 Task: In the  document planning.rtfSelect Headings and apply  'Italics' Select the text and align it to the  'Center'. Select the table and apply  All Borders
Action: Mouse moved to (334, 412)
Screenshot: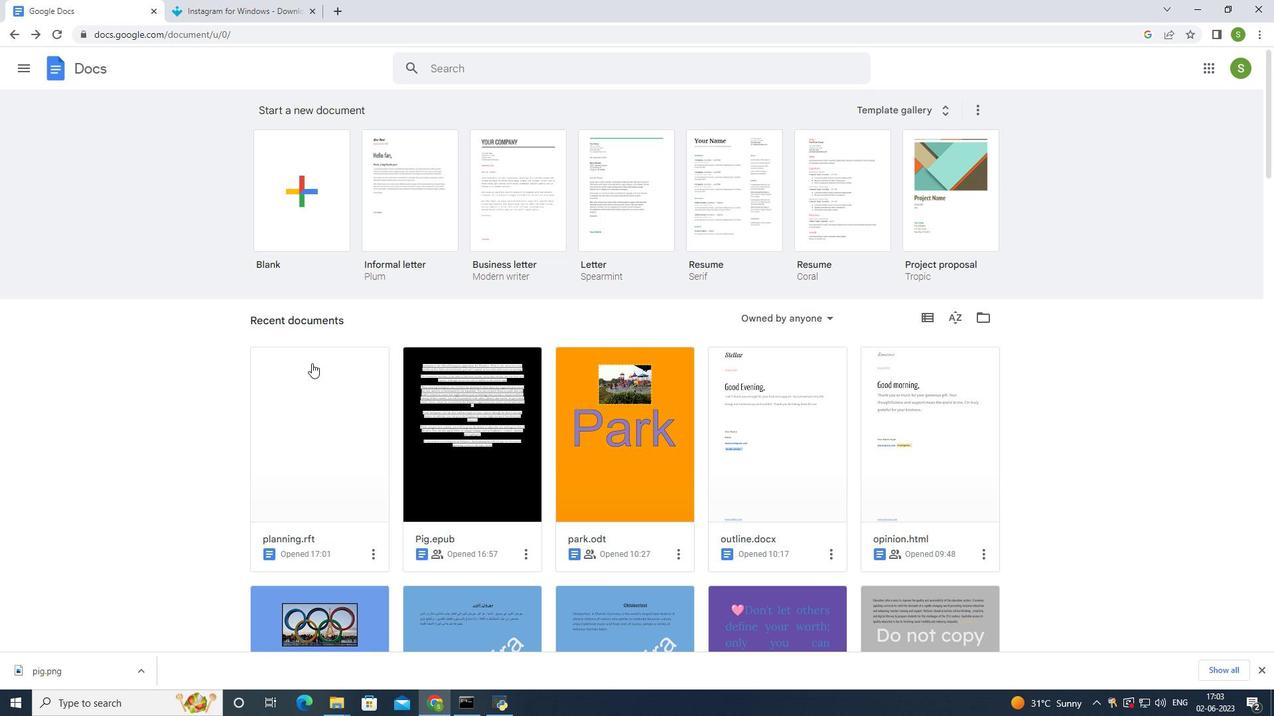 
Action: Mouse pressed left at (334, 412)
Screenshot: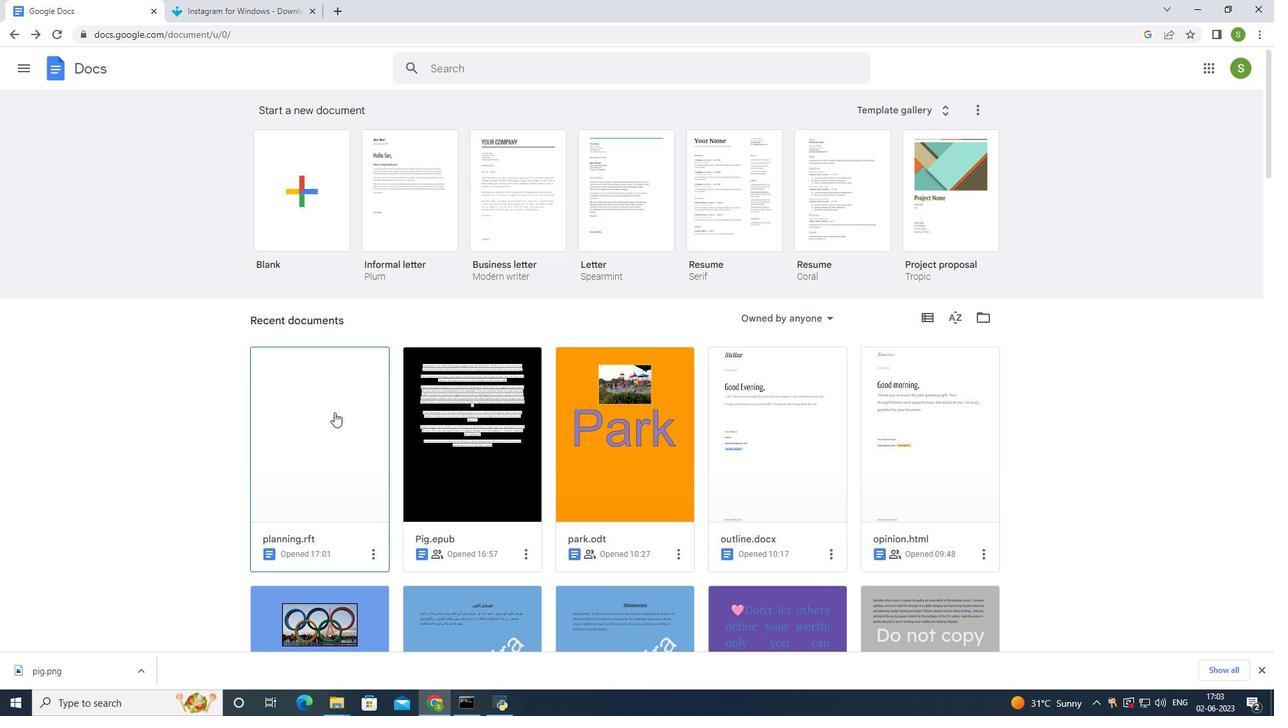 
Action: Mouse moved to (426, 224)
Screenshot: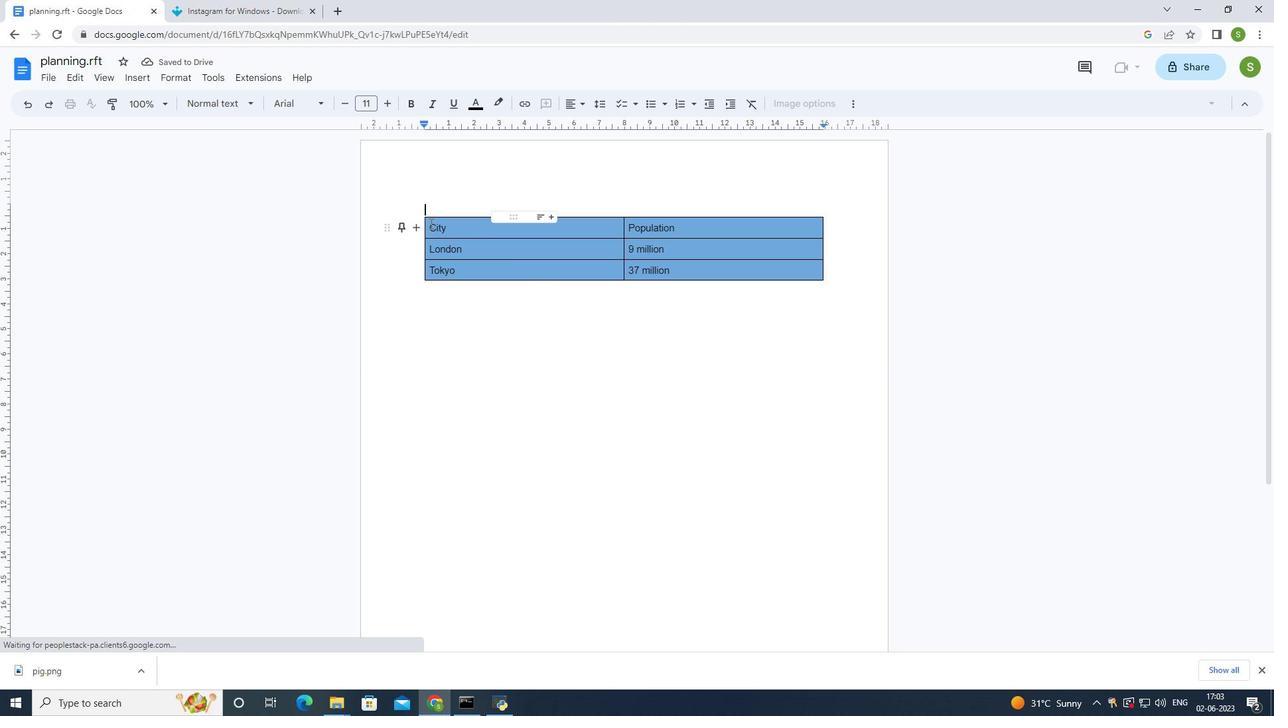 
Action: Mouse pressed left at (426, 224)
Screenshot: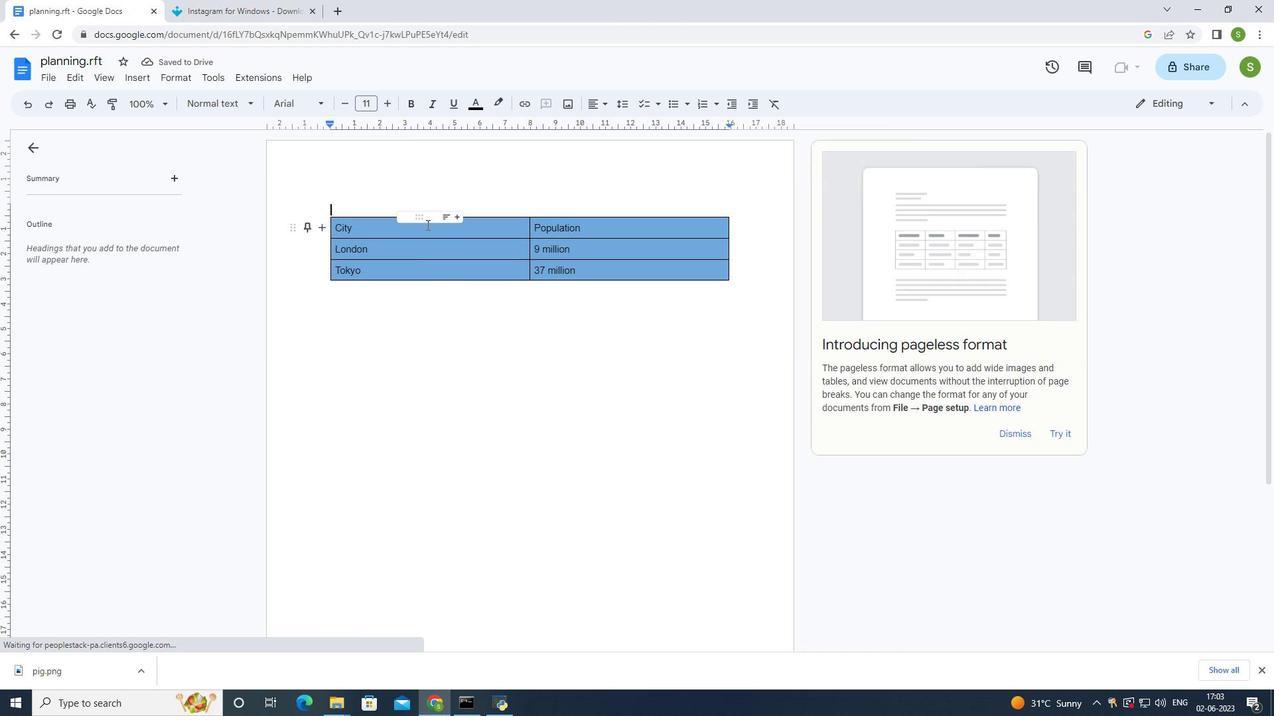 
Action: Mouse moved to (593, 222)
Screenshot: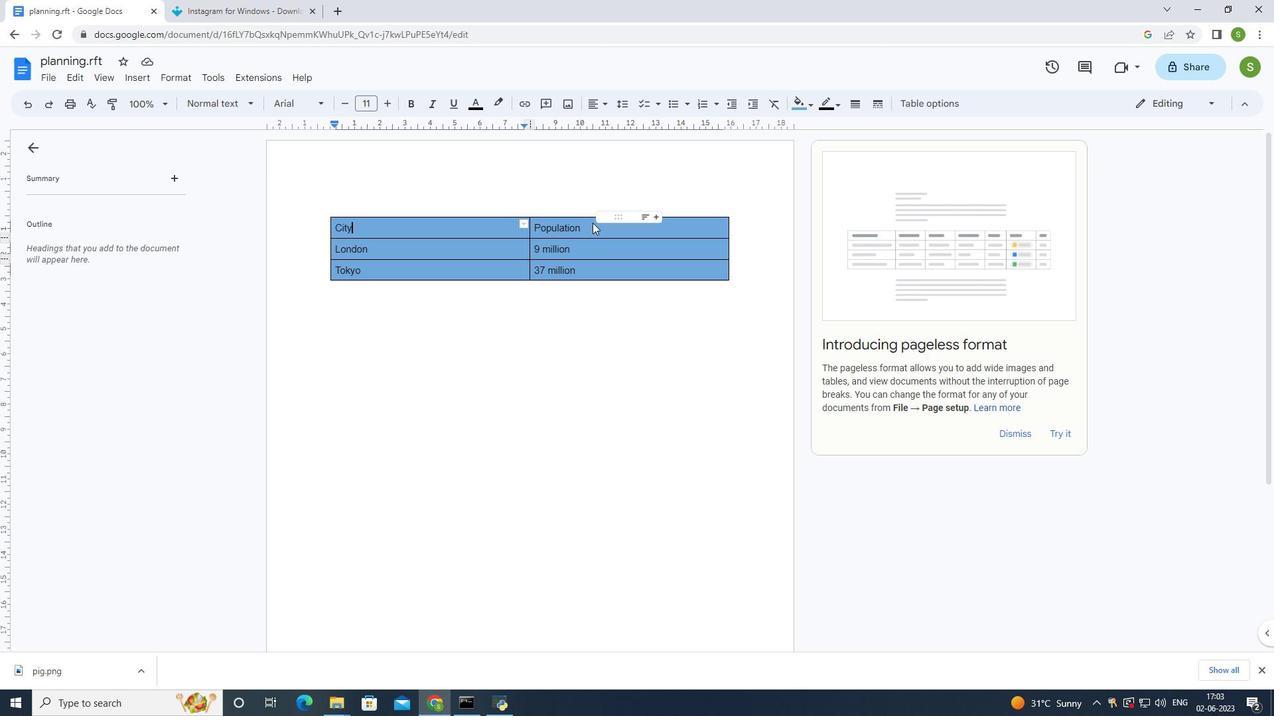 
Action: Mouse pressed left at (593, 222)
Screenshot: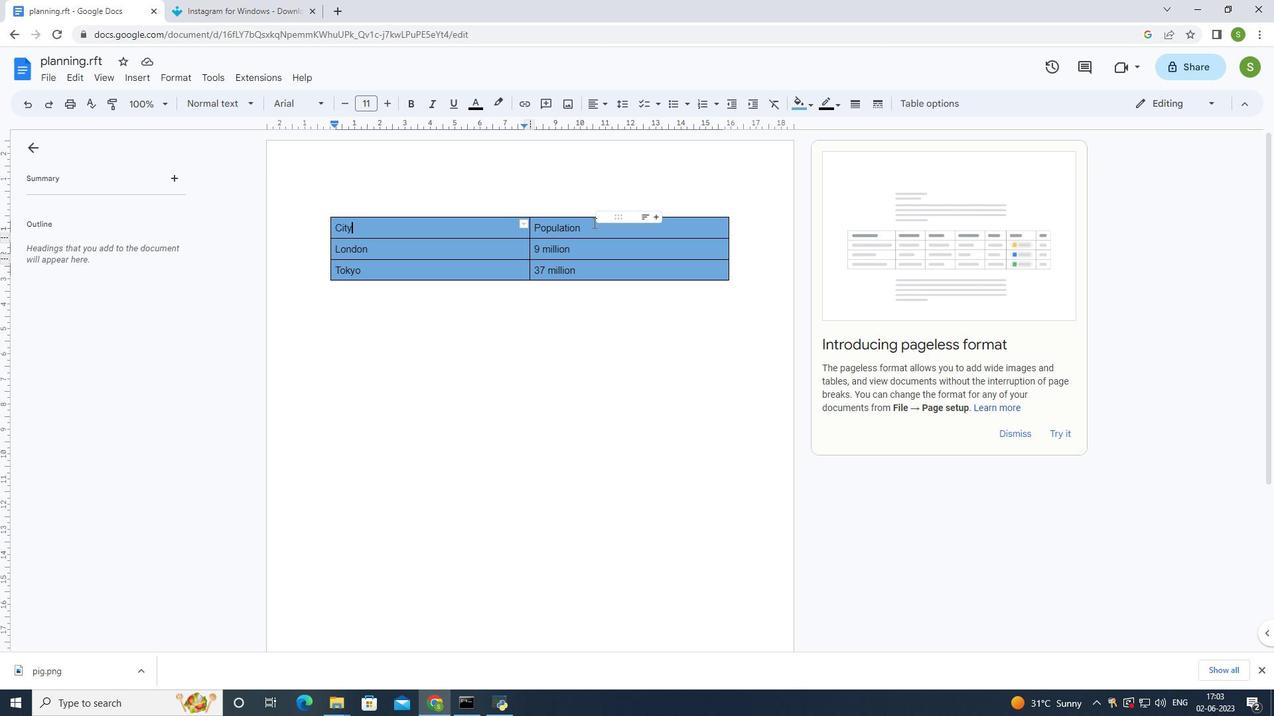 
Action: Mouse moved to (433, 105)
Screenshot: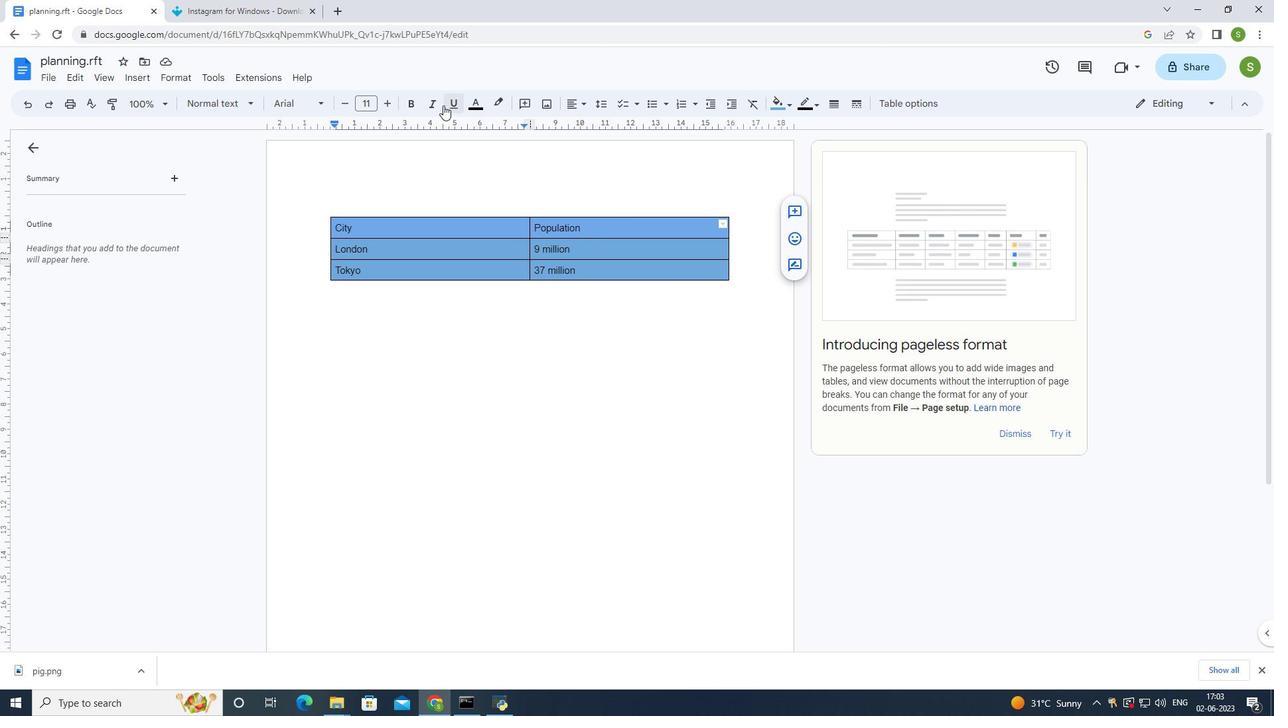 
Action: Mouse pressed left at (433, 105)
Screenshot: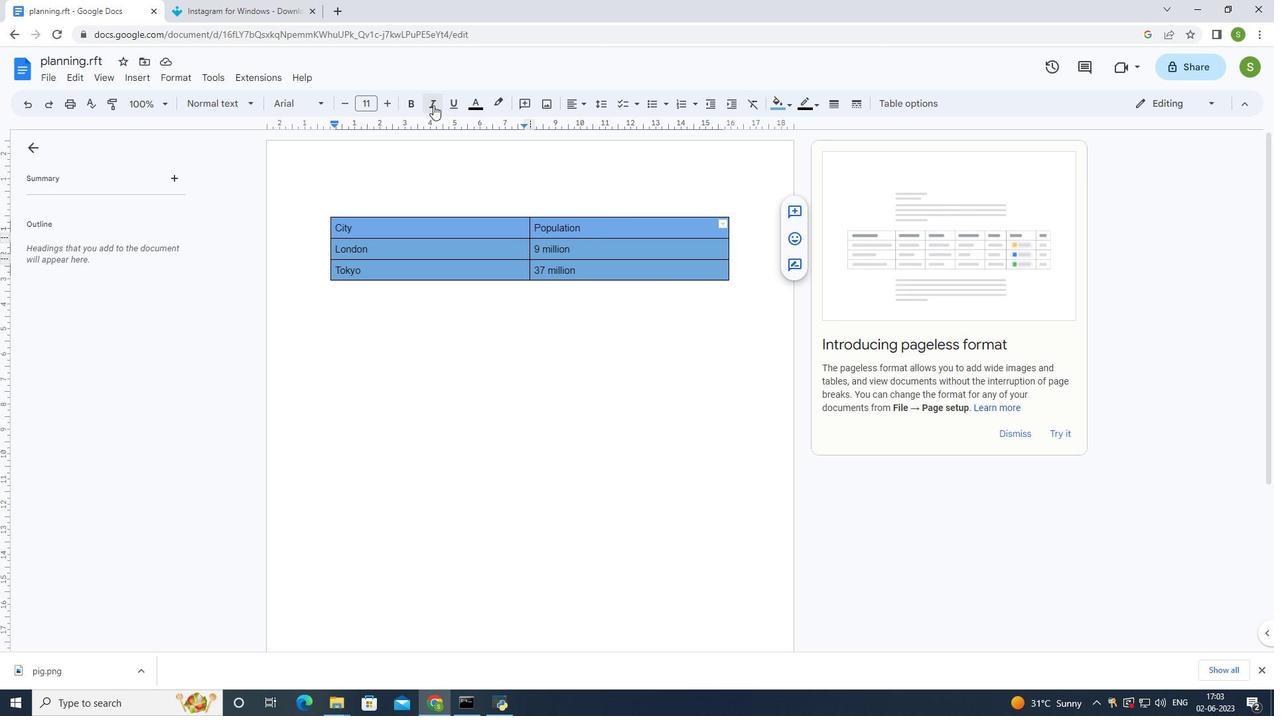 
Action: Mouse moved to (572, 106)
Screenshot: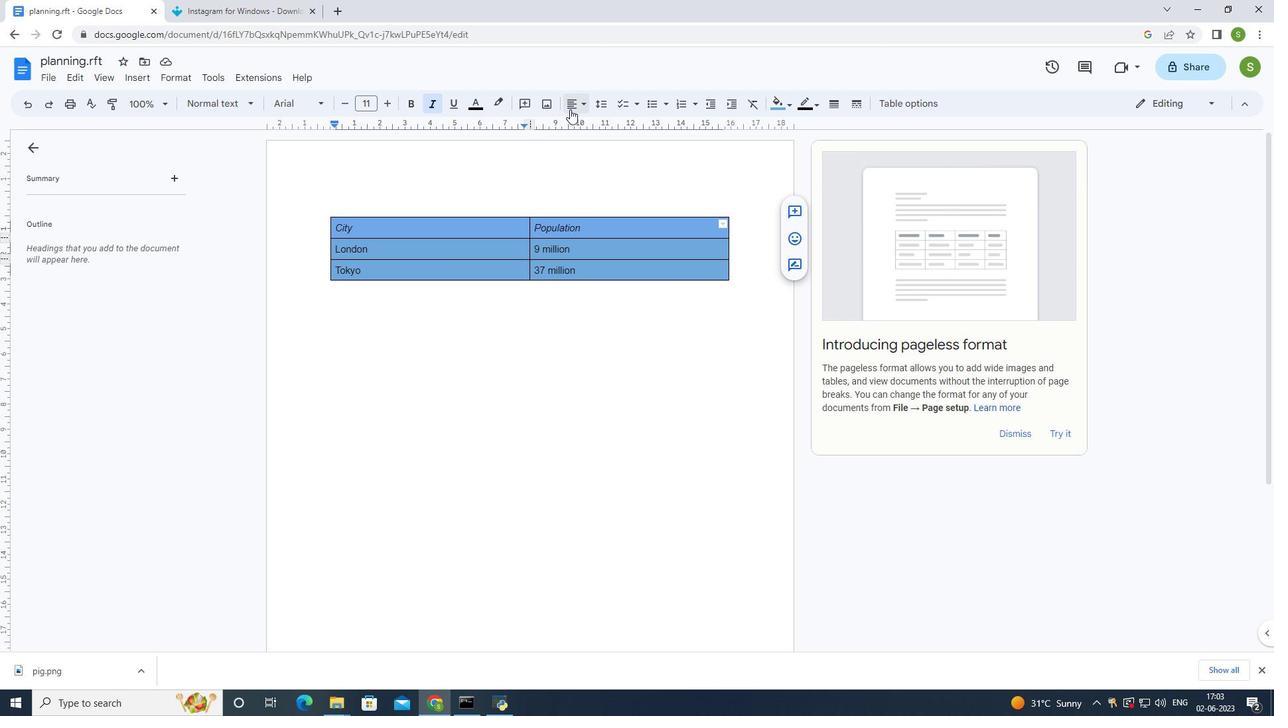
Action: Mouse pressed left at (572, 106)
Screenshot: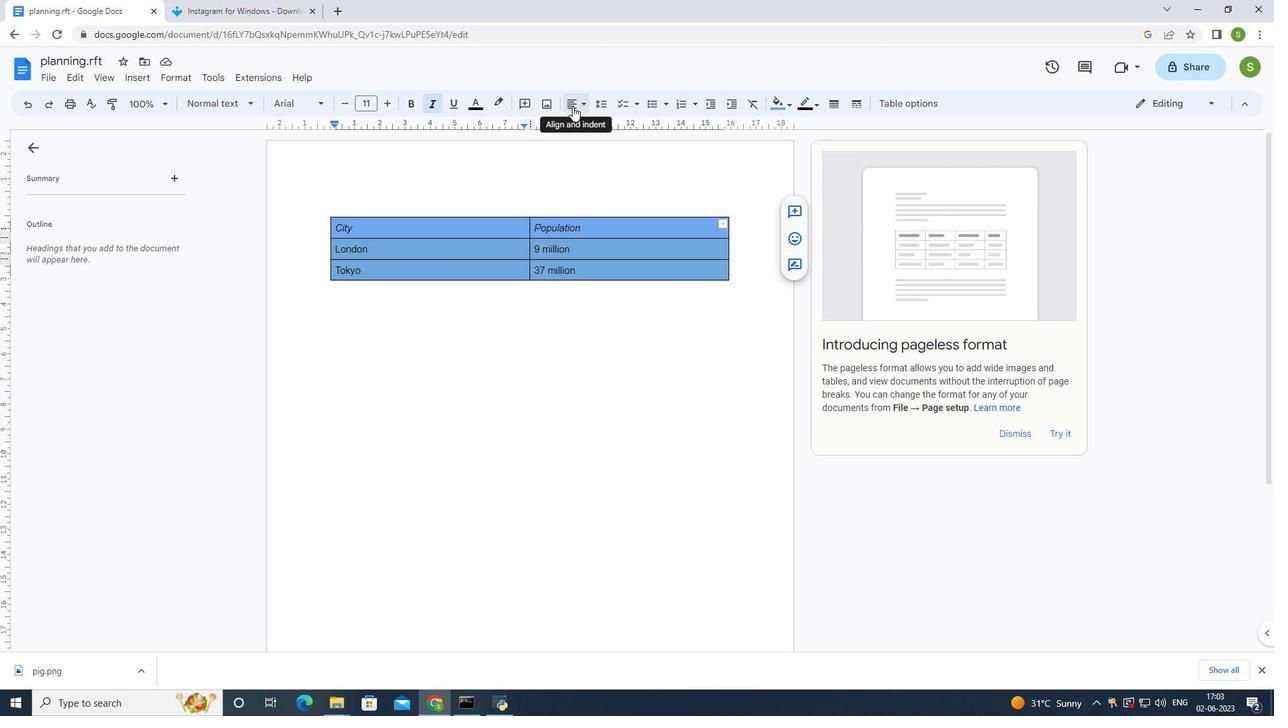 
Action: Mouse moved to (589, 125)
Screenshot: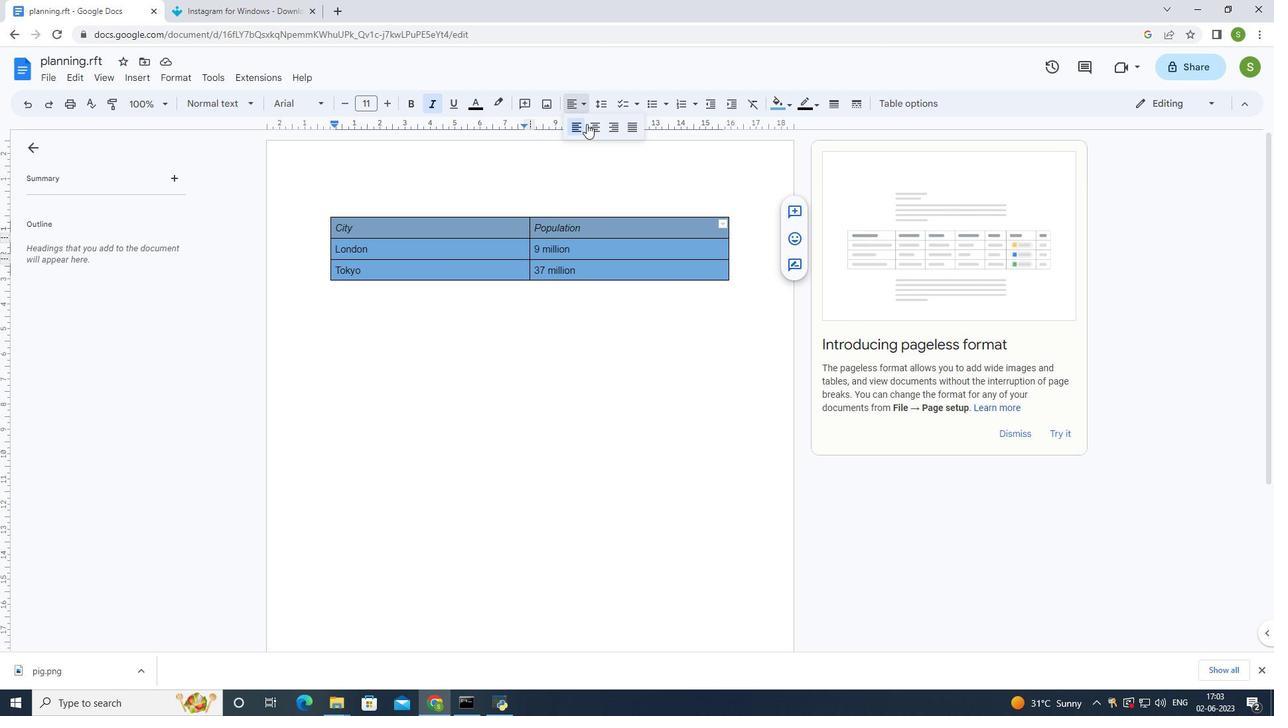 
Action: Mouse pressed left at (589, 125)
Screenshot: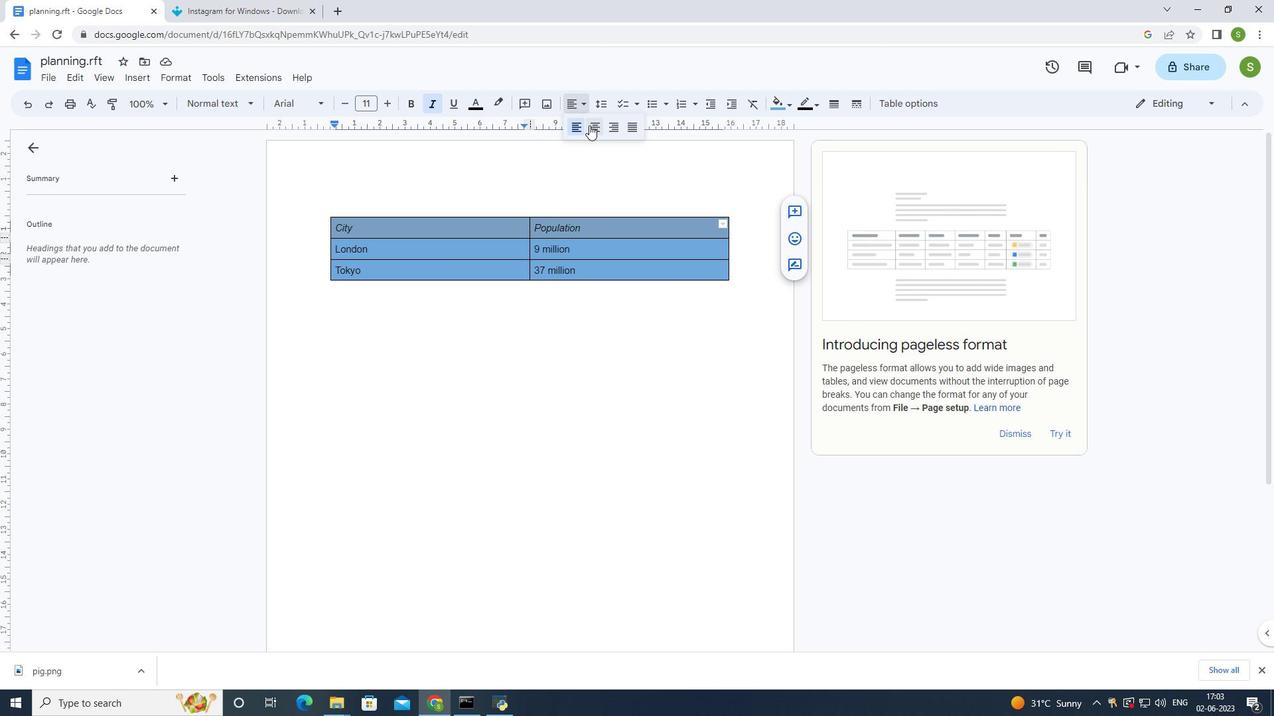 
Action: Mouse moved to (719, 223)
Screenshot: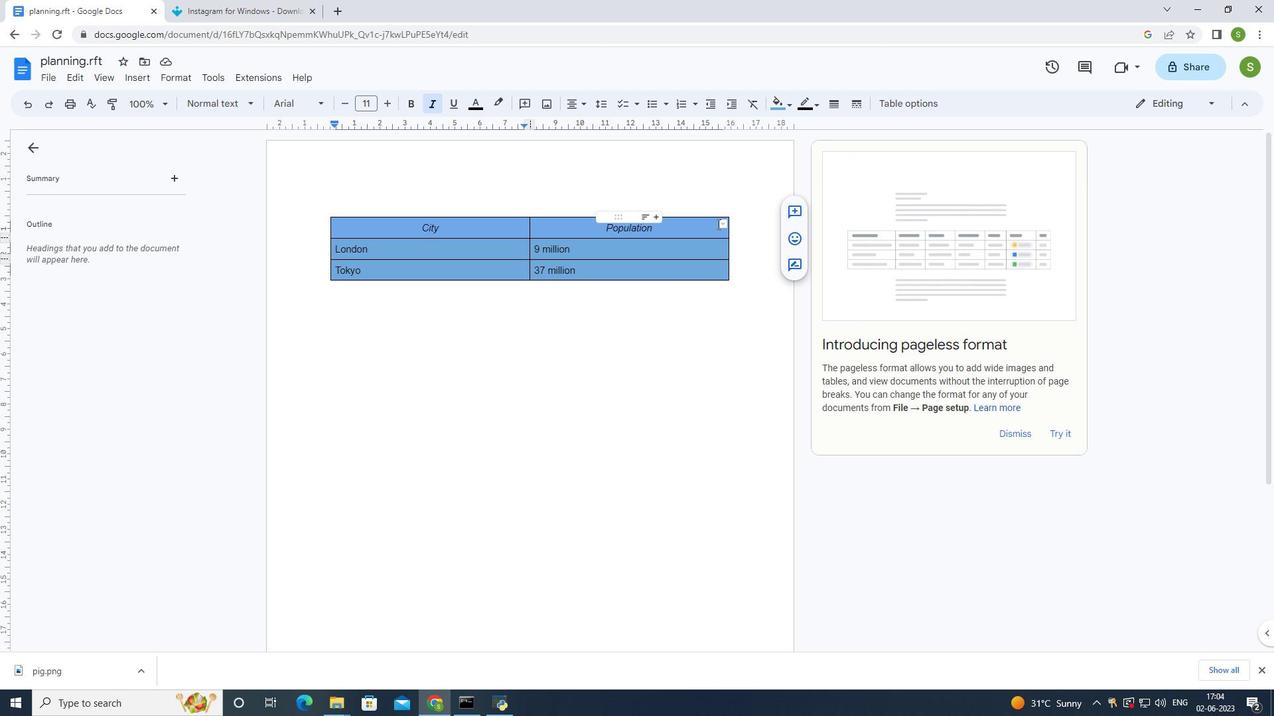 
Action: Mouse pressed left at (719, 223)
Screenshot: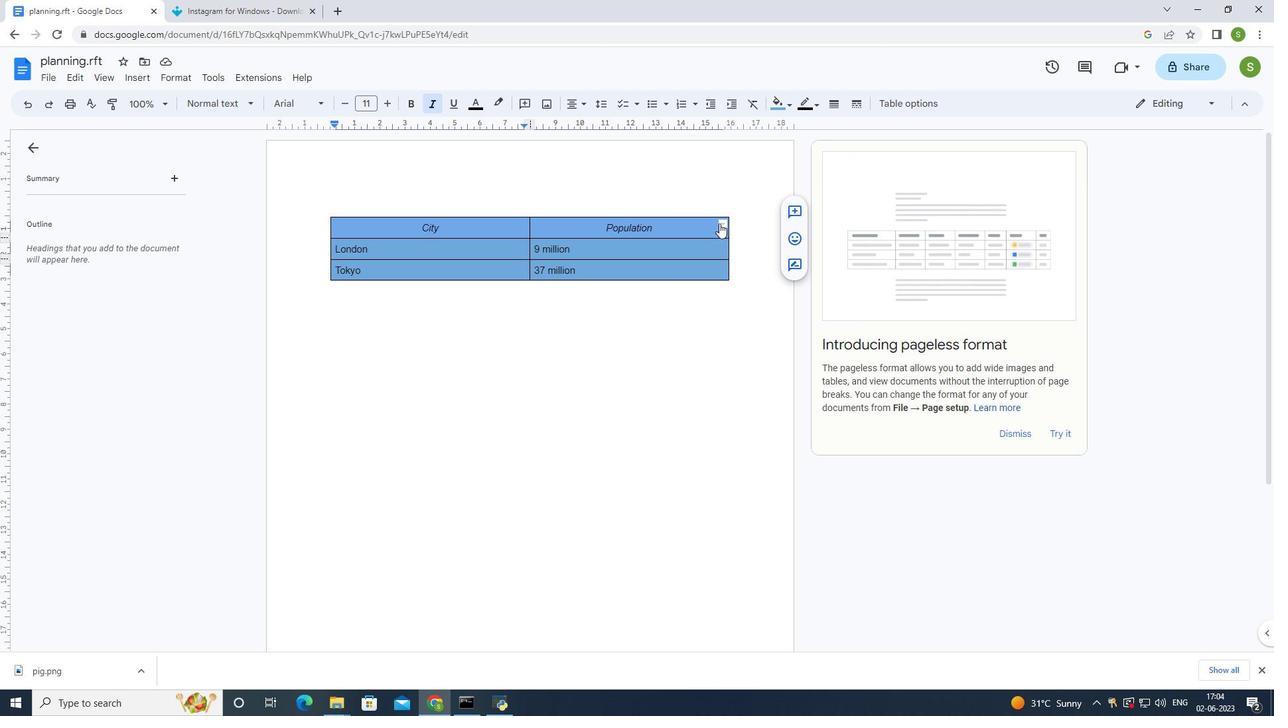 
Action: Mouse moved to (692, 177)
Screenshot: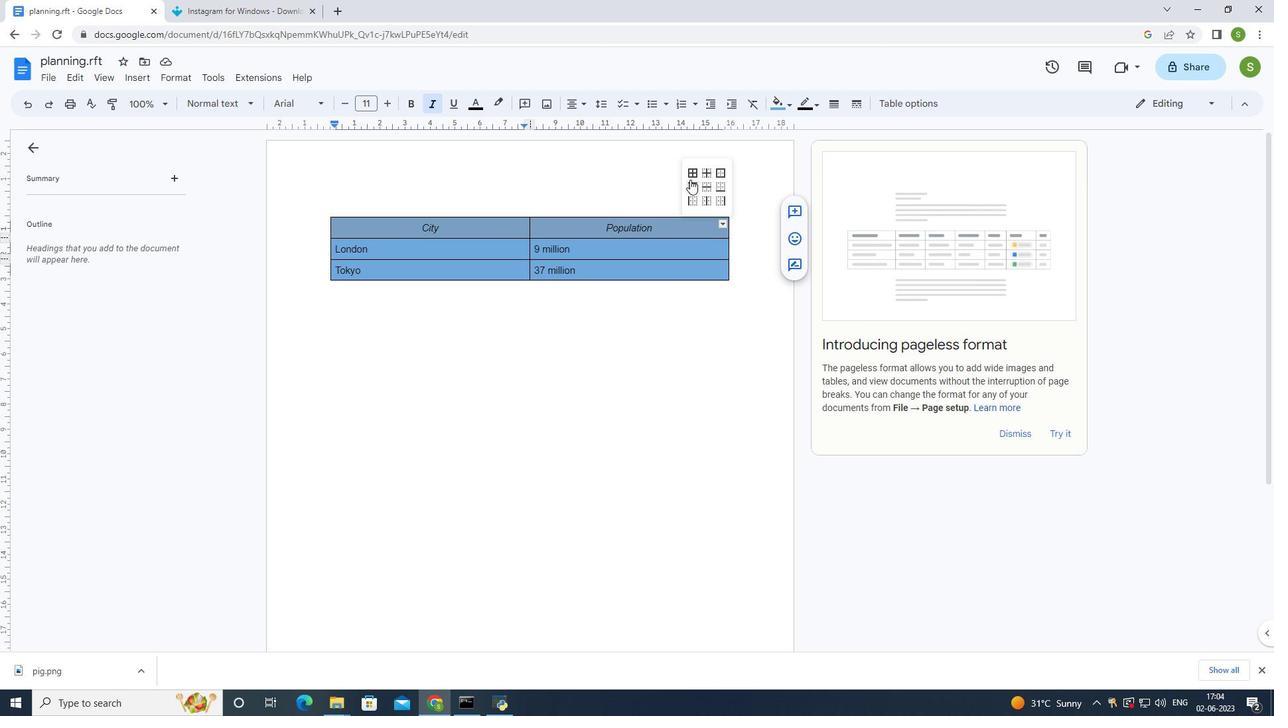 
Action: Mouse pressed left at (692, 177)
Screenshot: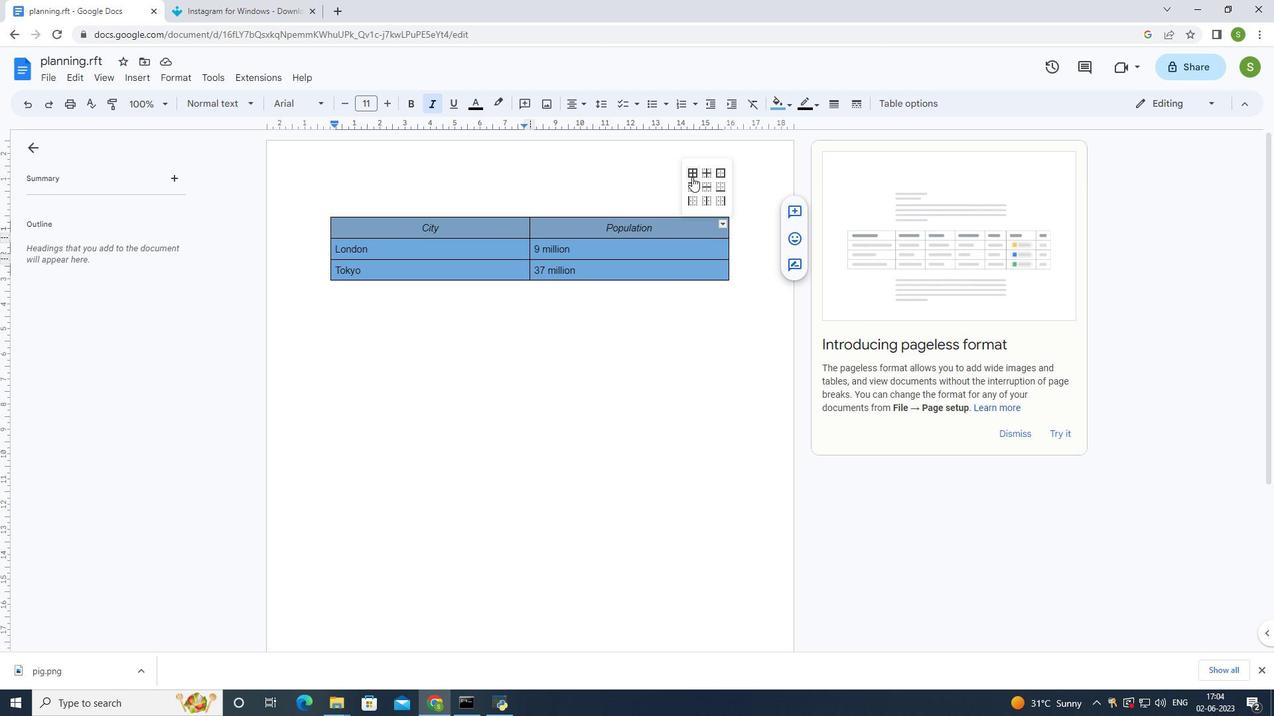 
Action: Mouse moved to (662, 309)
Screenshot: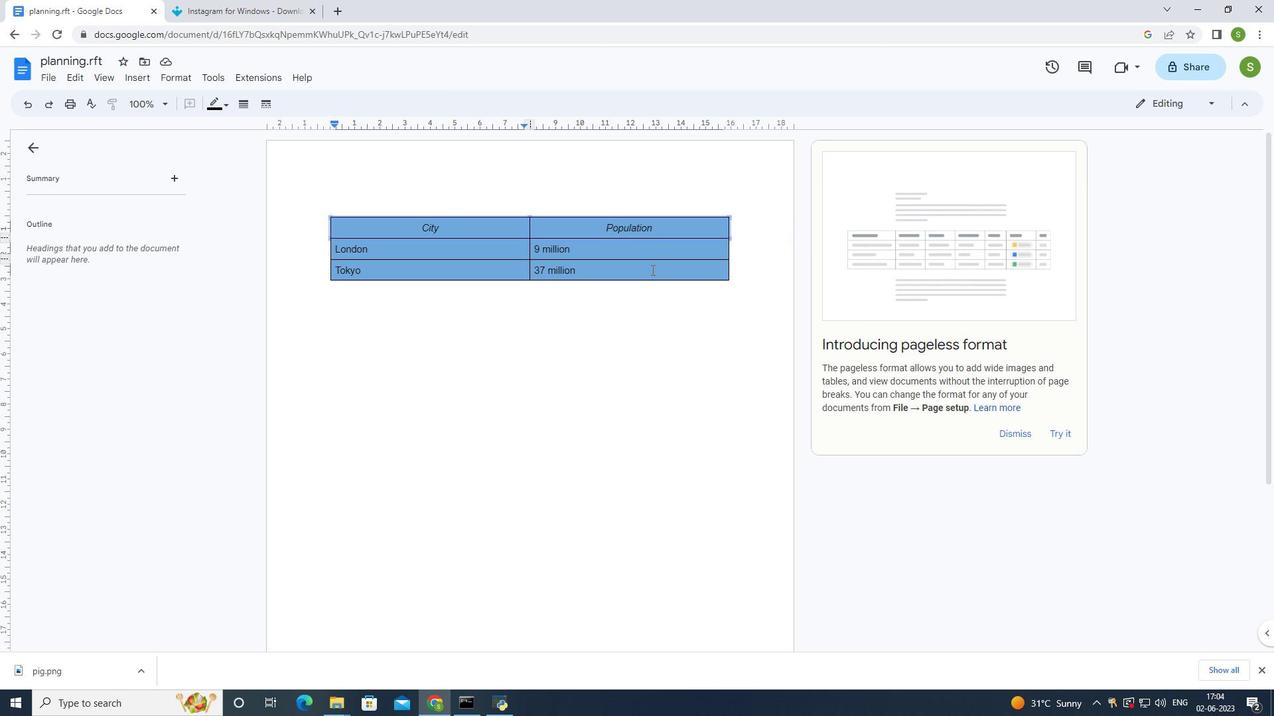 
Action: Mouse pressed left at (662, 309)
Screenshot: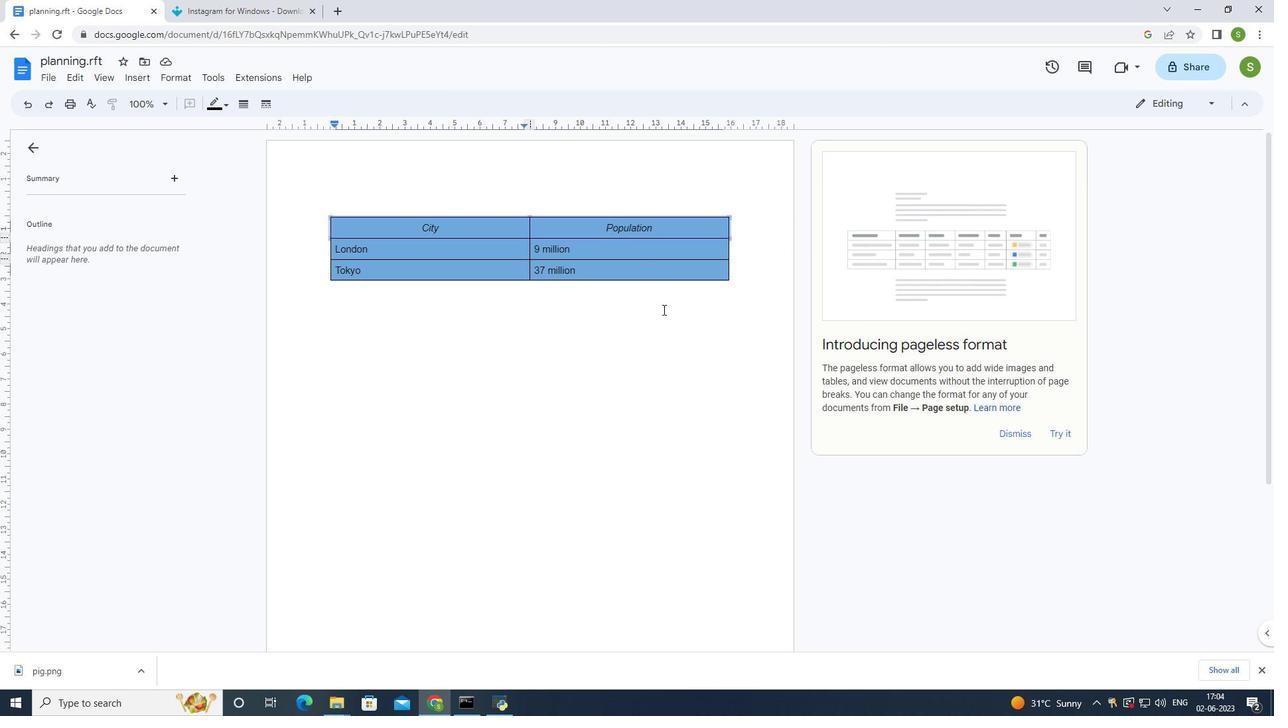 
Action: Mouse moved to (638, 309)
Screenshot: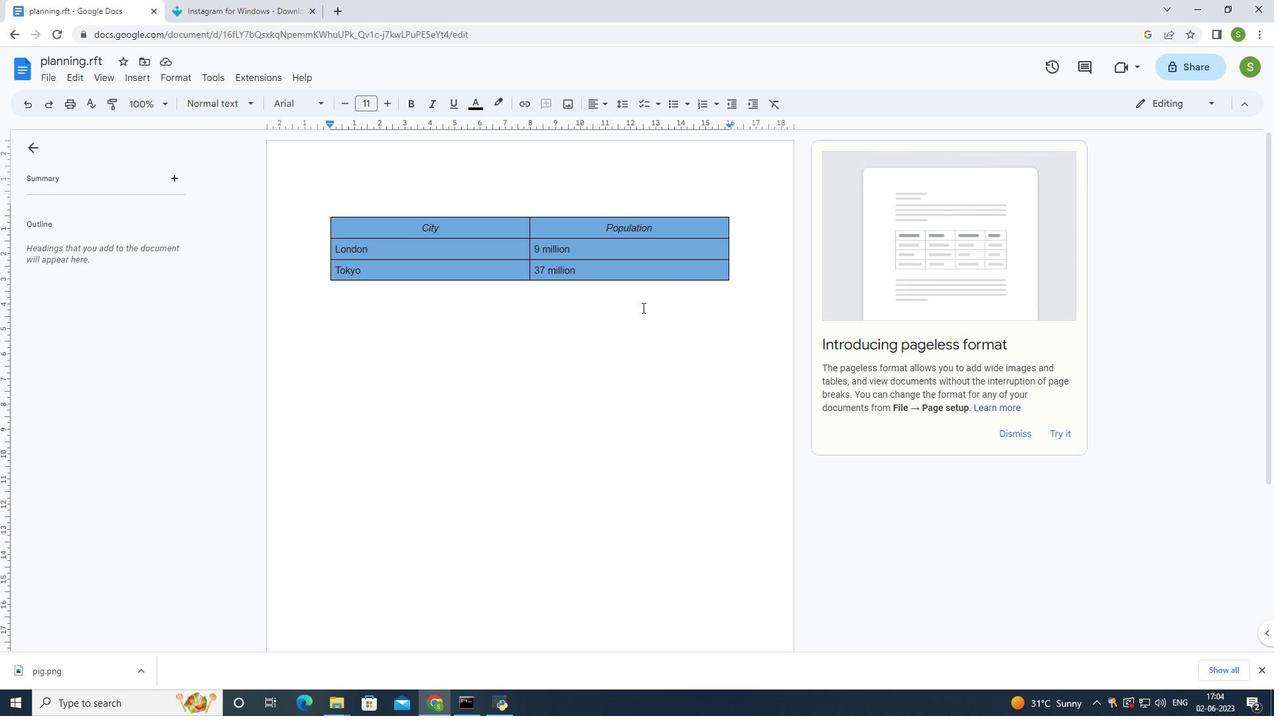 
